 Task: Compose an email with the subject 'Hello', body 'How are you', attach 'task.txt', and print it using 'Memo Style'.
Action: Mouse moved to (35, 56)
Screenshot: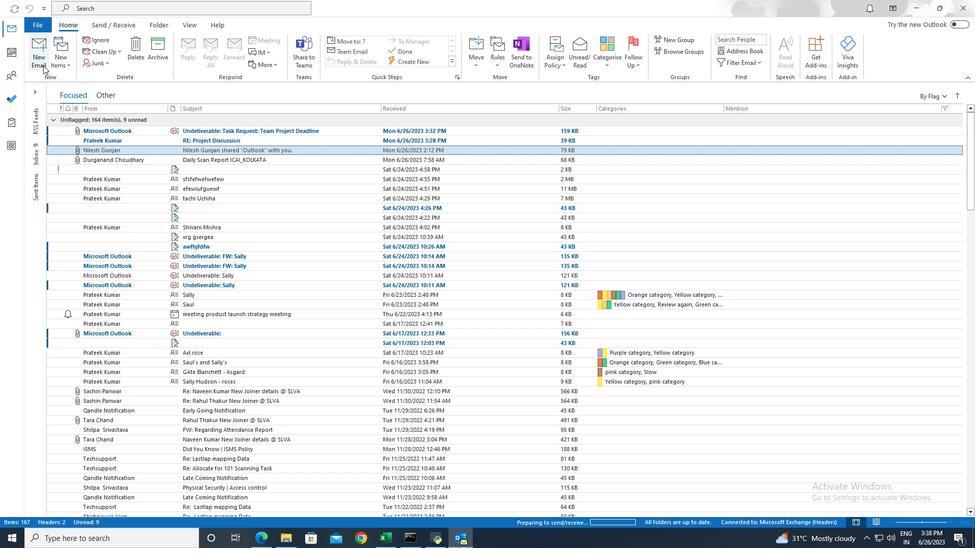 
Action: Mouse pressed left at (35, 56)
Screenshot: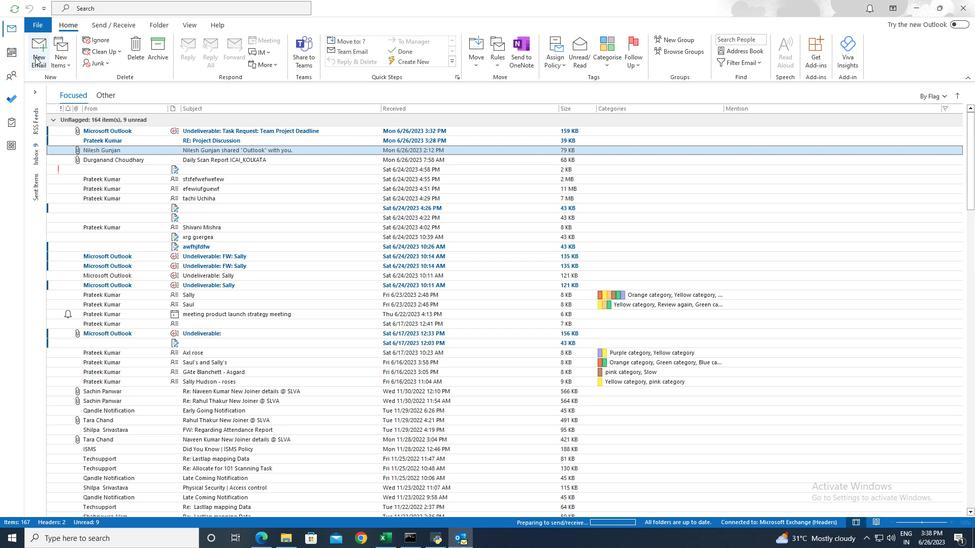 
Action: Mouse moved to (102, 139)
Screenshot: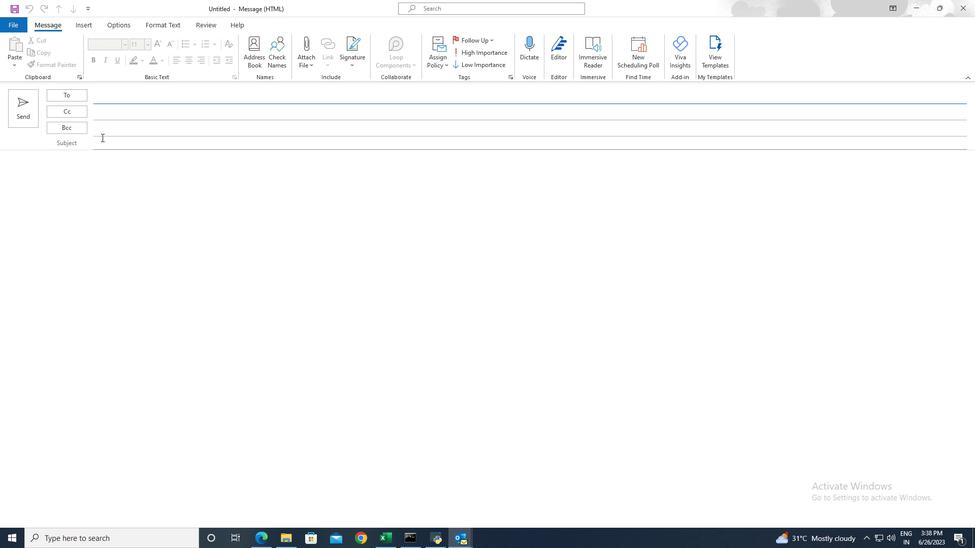 
Action: Mouse pressed left at (102, 139)
Screenshot: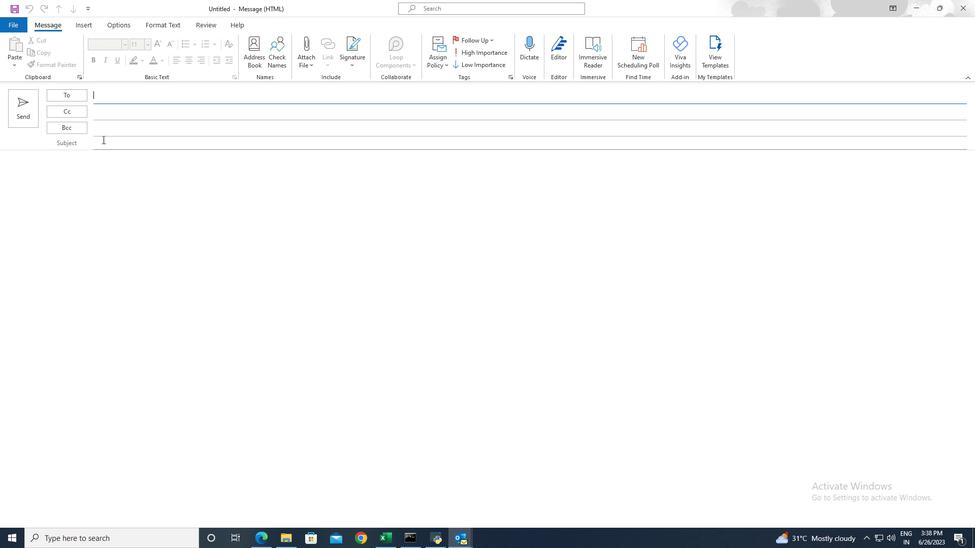 
Action: Key pressed <Key.shift>Hello
Screenshot: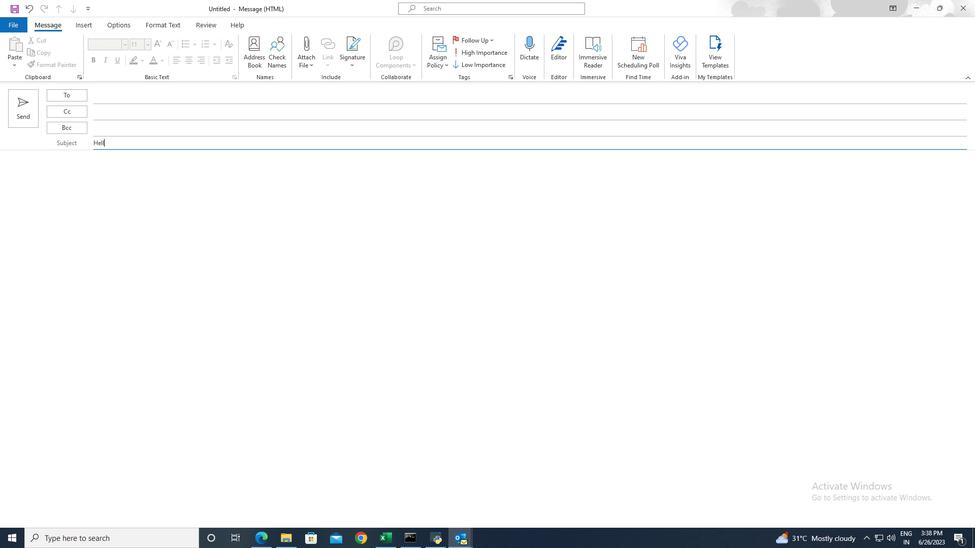 
Action: Mouse moved to (100, 158)
Screenshot: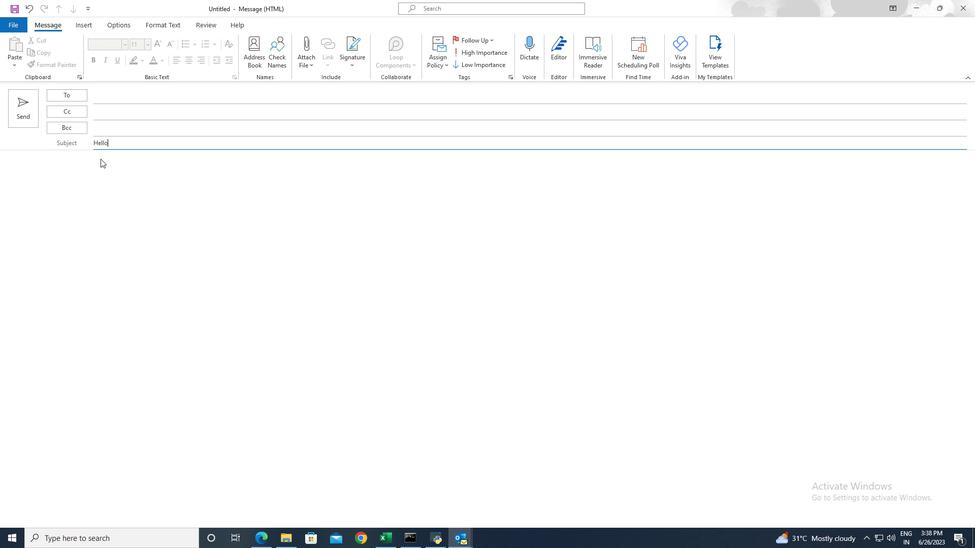 
Action: Mouse pressed left at (100, 158)
Screenshot: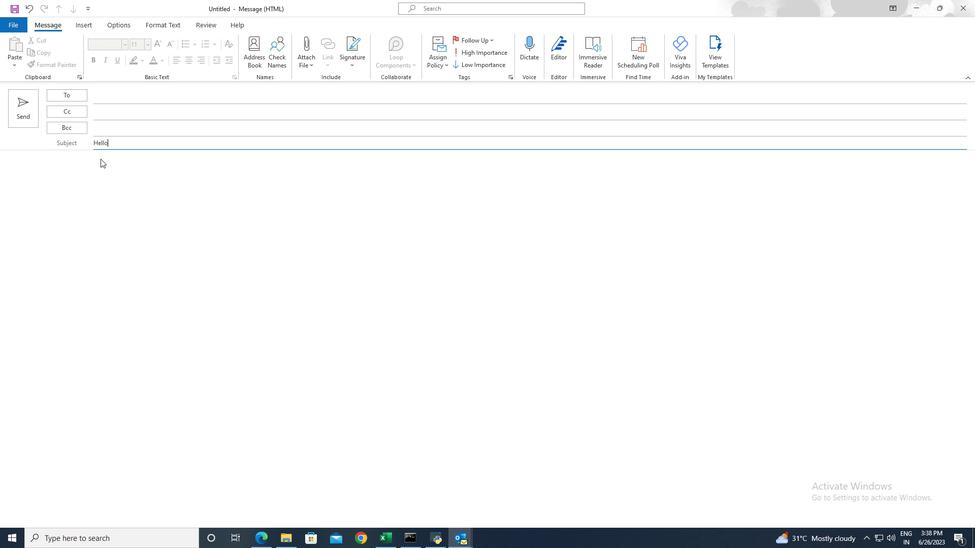
Action: Key pressed <Key.shift>How<Key.space>are<Key.space>you
Screenshot: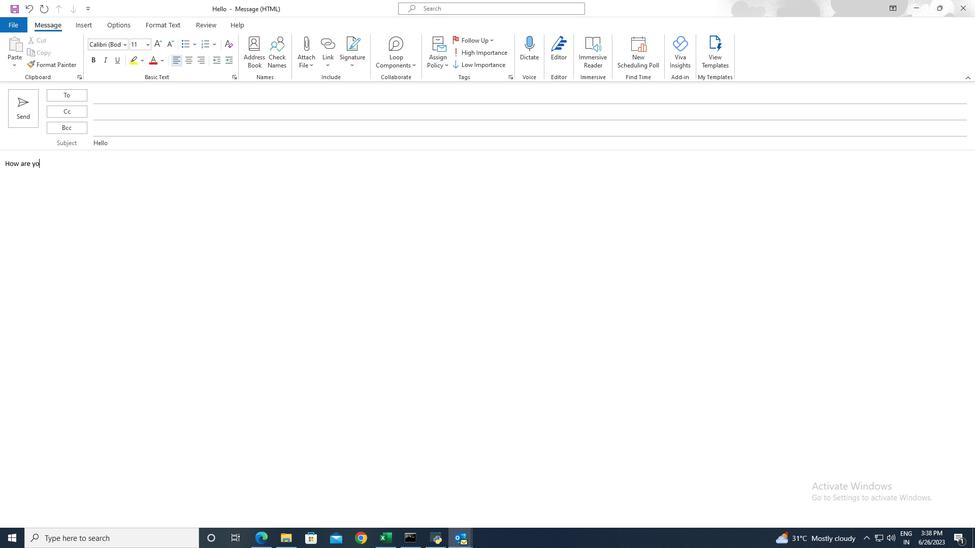 
Action: Mouse moved to (306, 66)
Screenshot: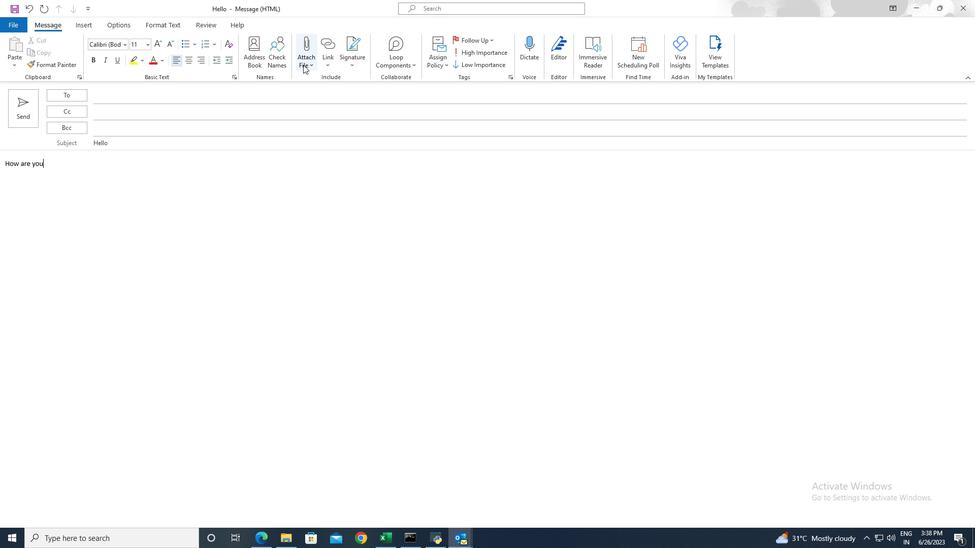 
Action: Mouse pressed left at (306, 66)
Screenshot: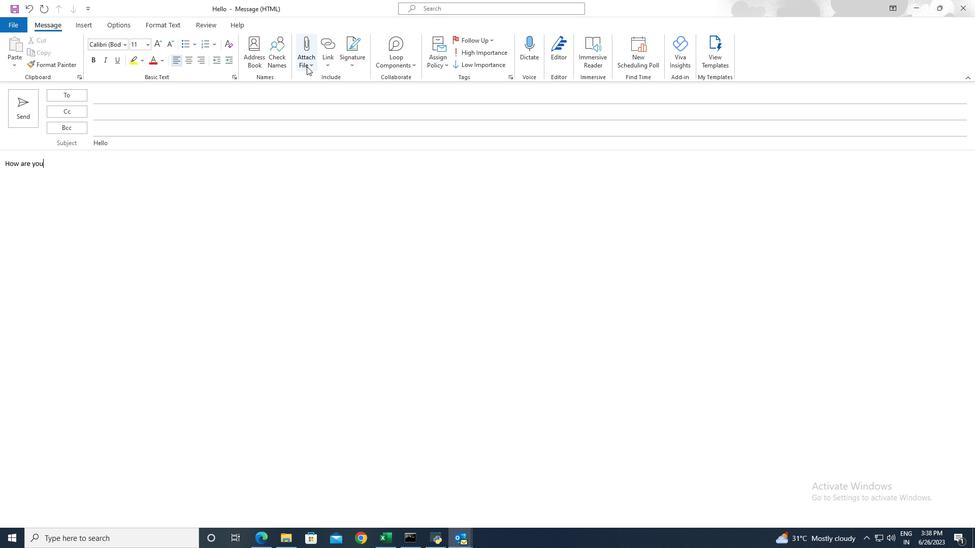 
Action: Mouse moved to (324, 94)
Screenshot: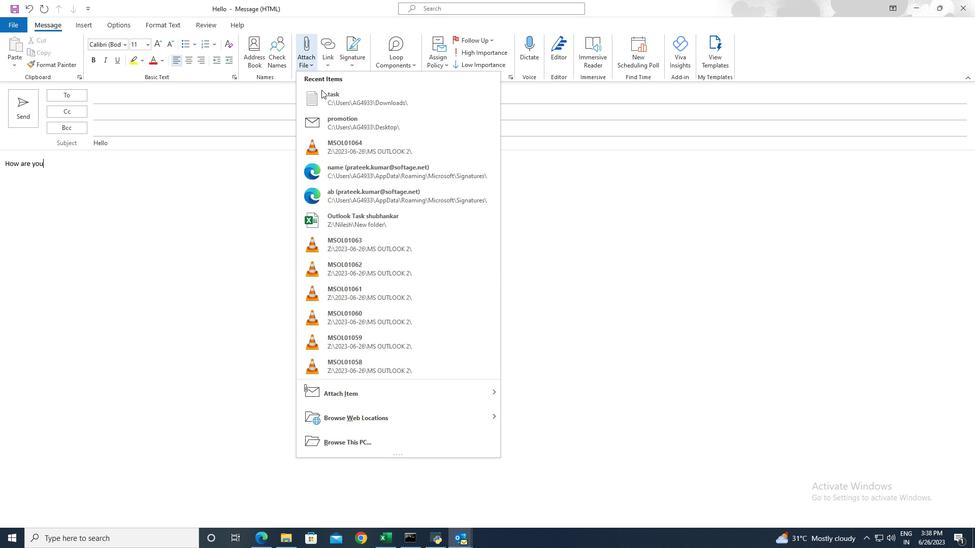 
Action: Mouse pressed left at (324, 94)
Screenshot: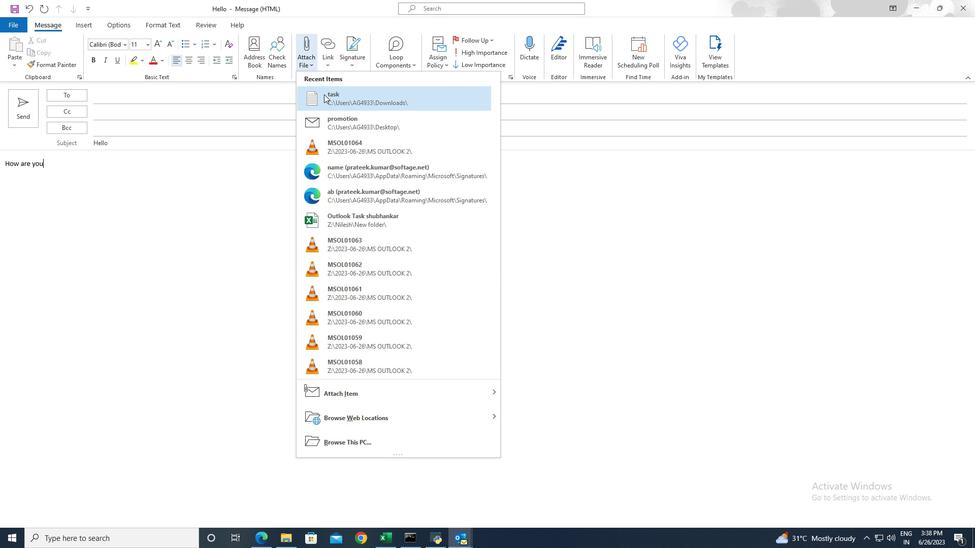 
Action: Mouse moved to (21, 24)
Screenshot: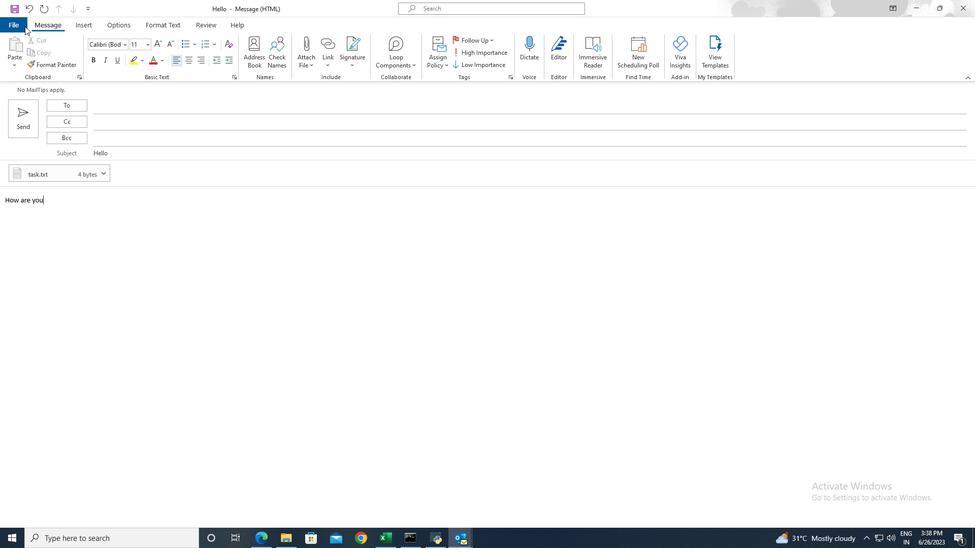 
Action: Mouse pressed left at (21, 24)
Screenshot: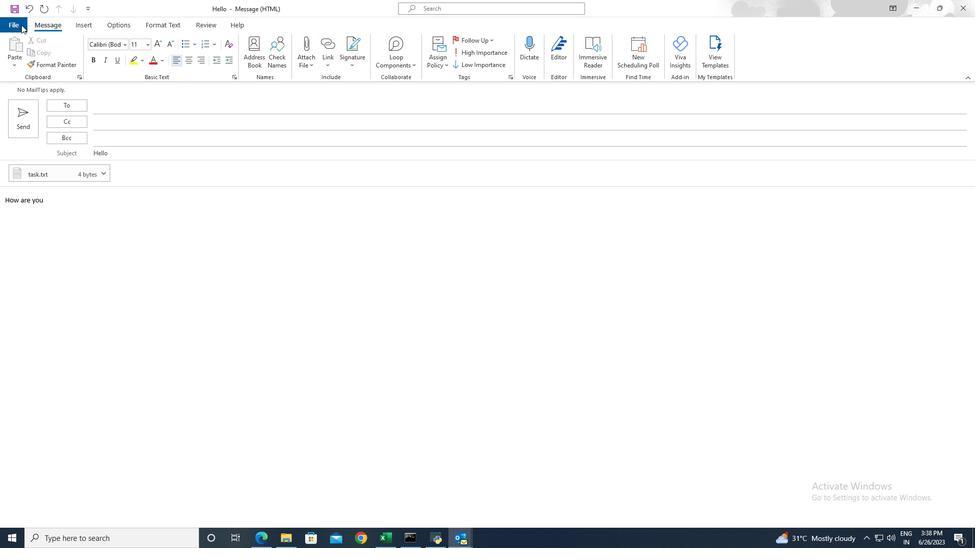 
Action: Mouse moved to (39, 131)
Screenshot: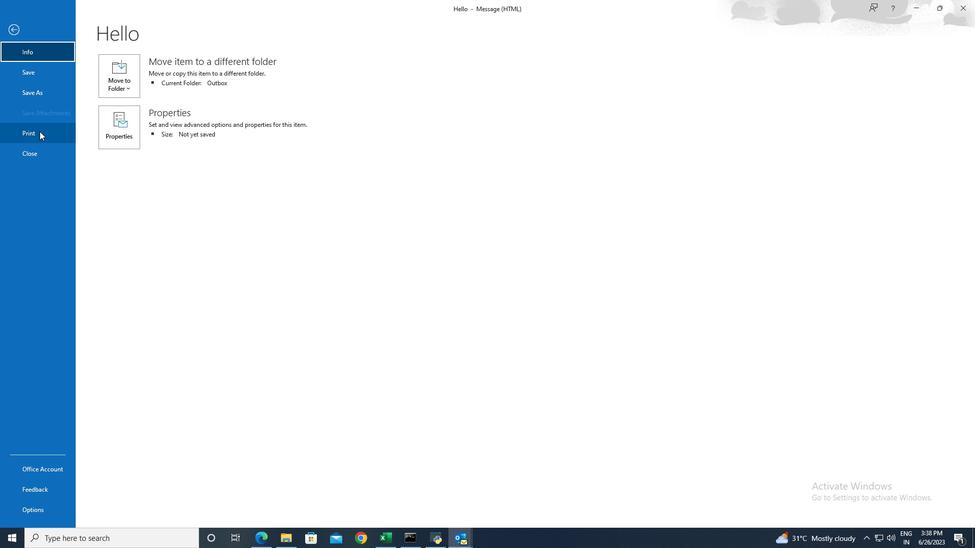 
Action: Mouse pressed left at (39, 131)
Screenshot: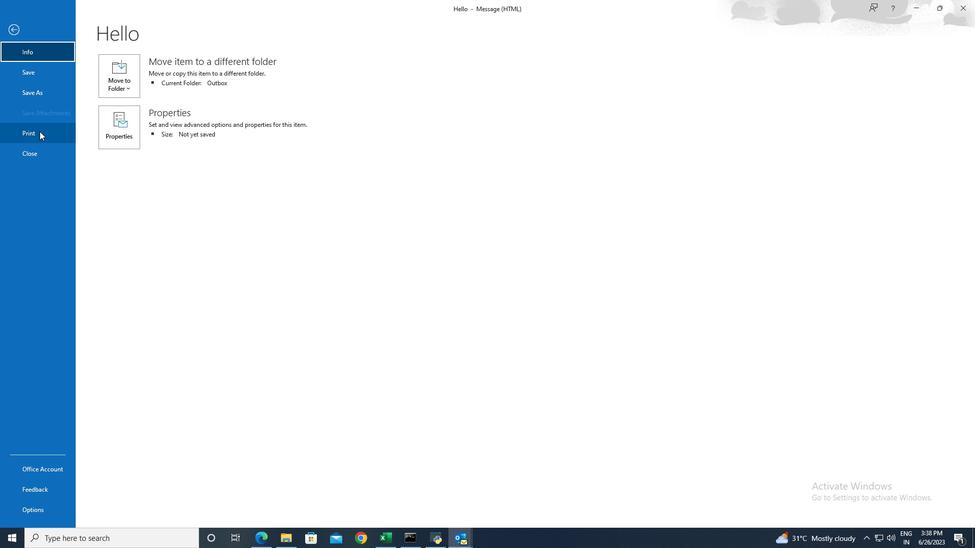 
Action: Mouse moved to (123, 82)
Screenshot: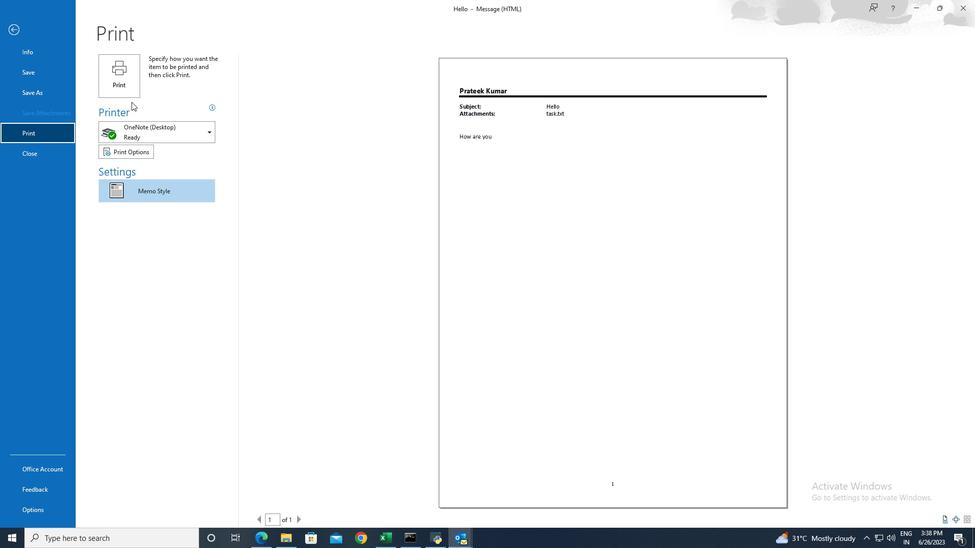 
Action: Mouse pressed left at (123, 82)
Screenshot: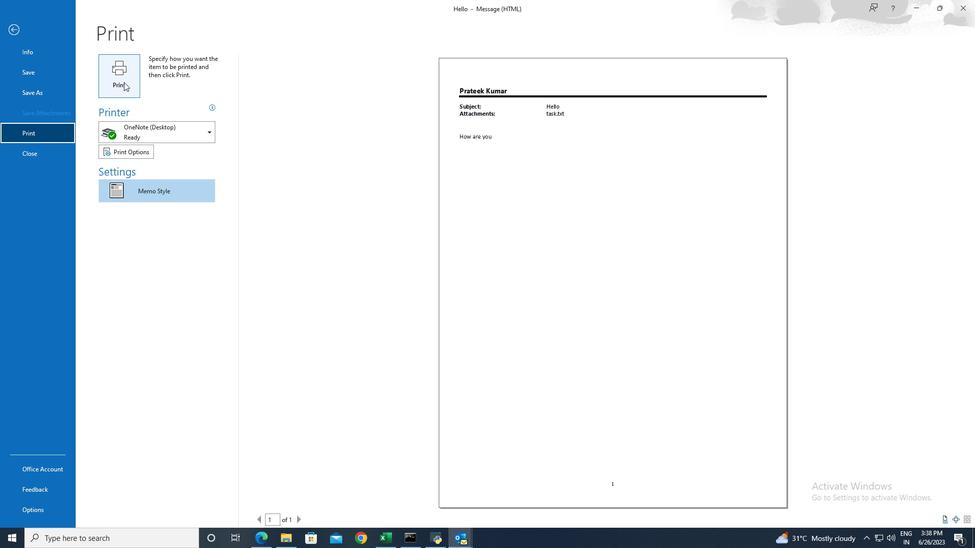 
